 Task: Apply the date format 05/08.
Action: Mouse moved to (326, 228)
Screenshot: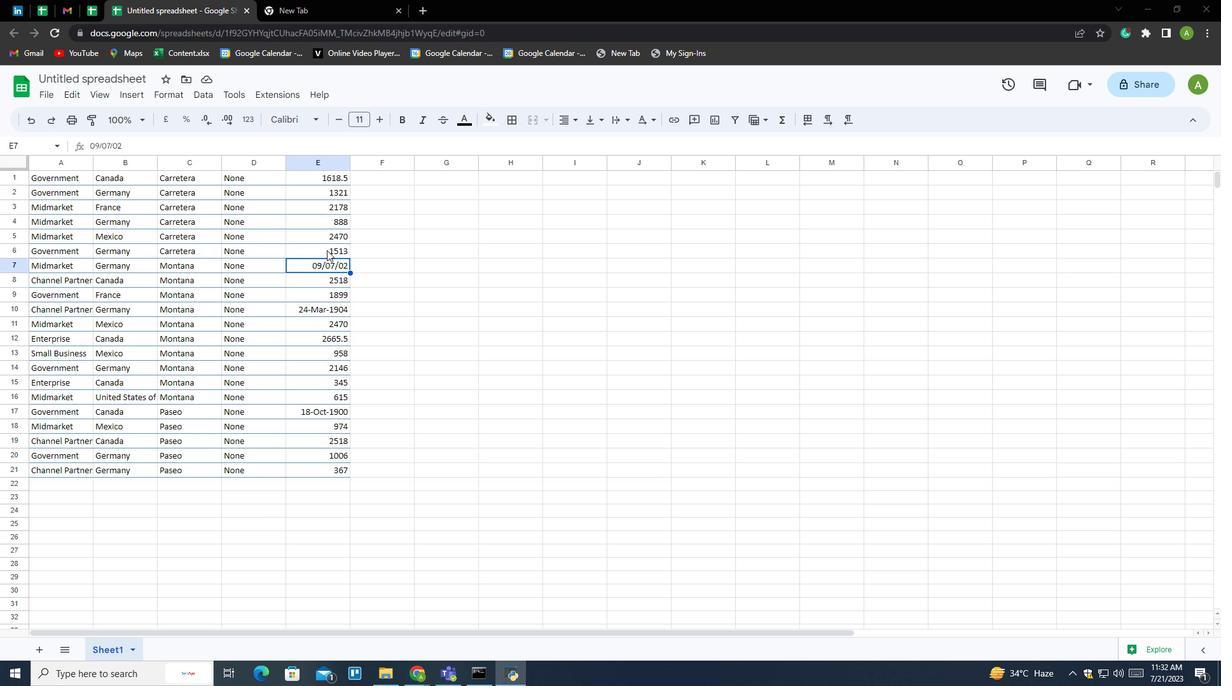 
Action: Mouse pressed left at (326, 228)
Screenshot: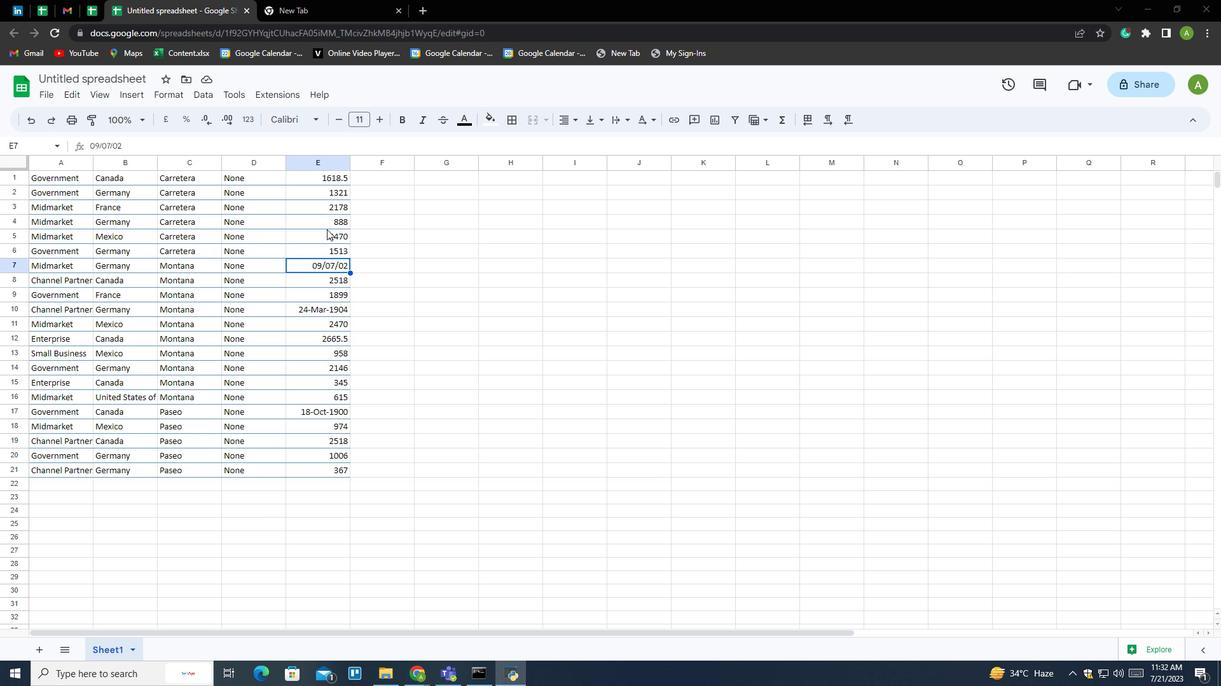 
Action: Mouse moved to (246, 117)
Screenshot: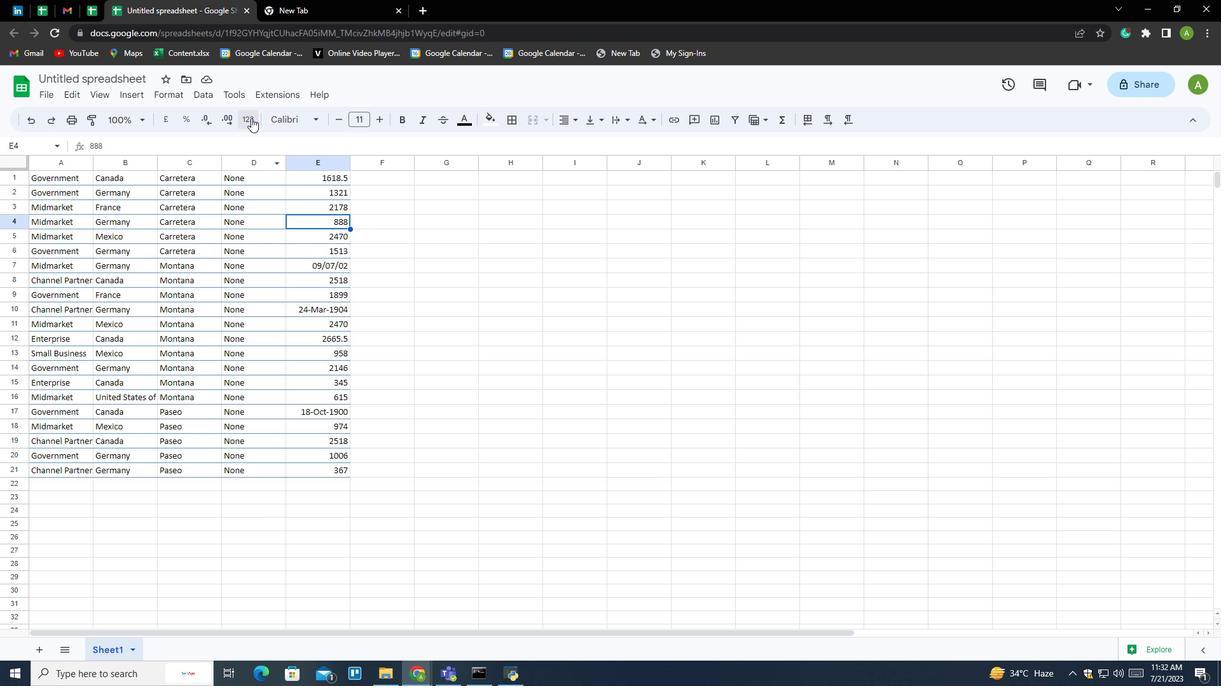 
Action: Mouse pressed left at (246, 117)
Screenshot: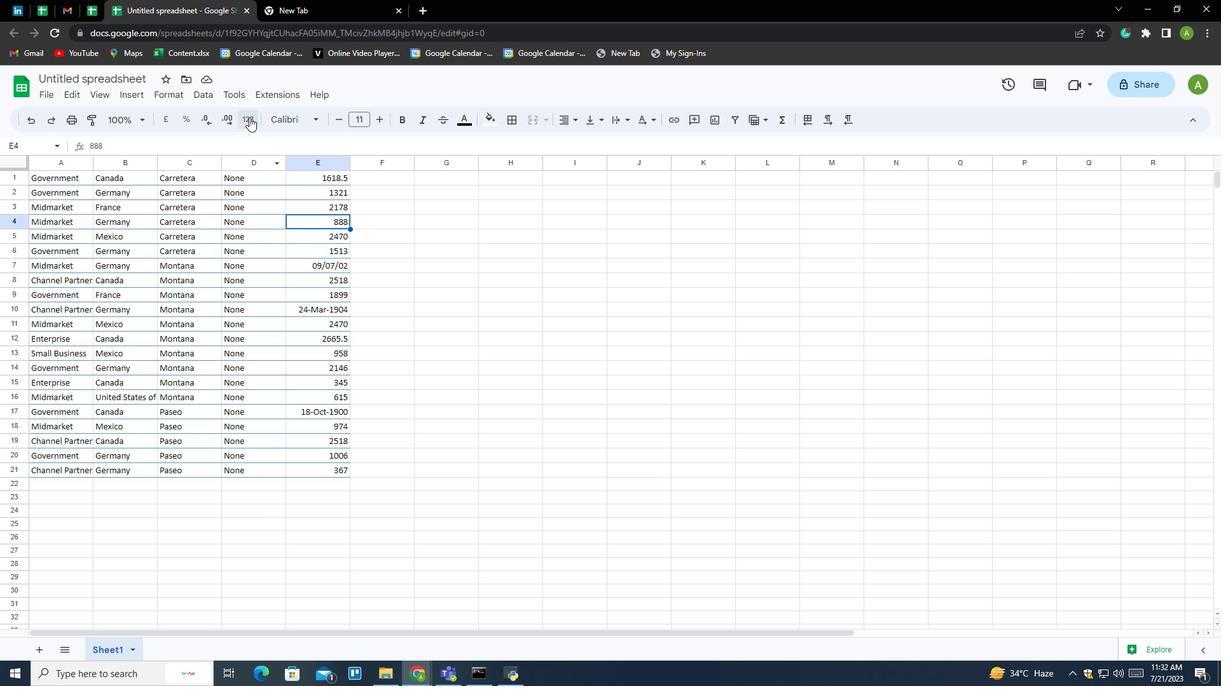 
Action: Mouse moved to (309, 540)
Screenshot: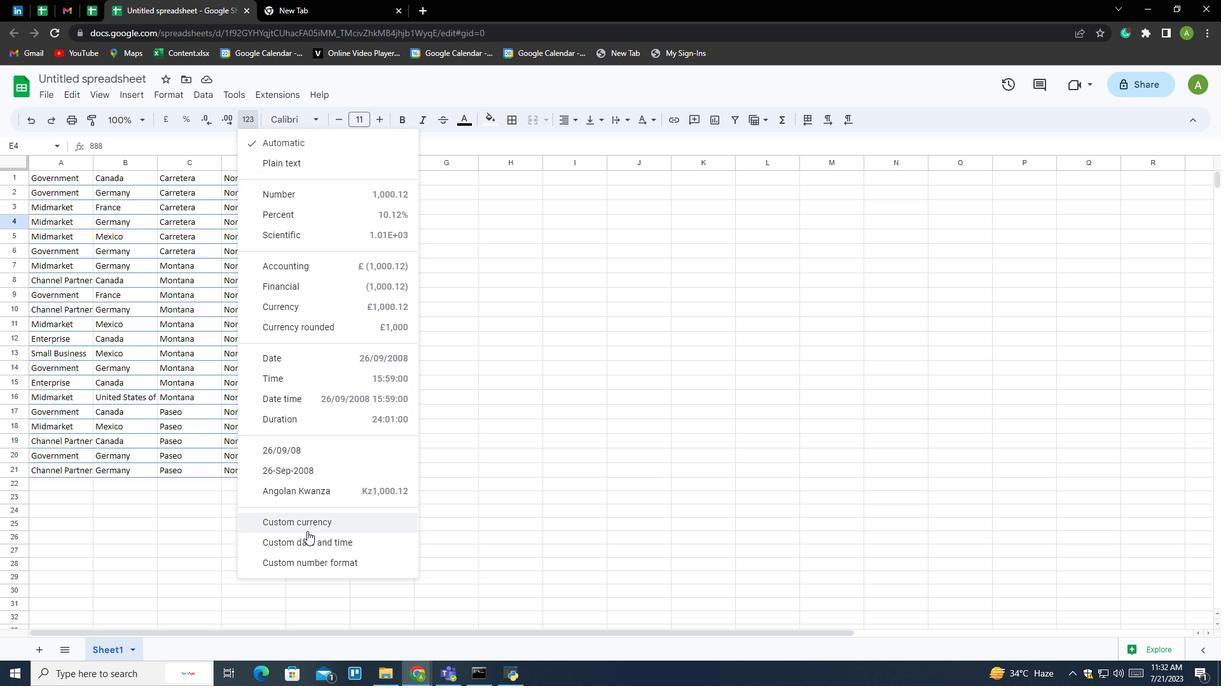 
Action: Mouse pressed left at (309, 540)
Screenshot: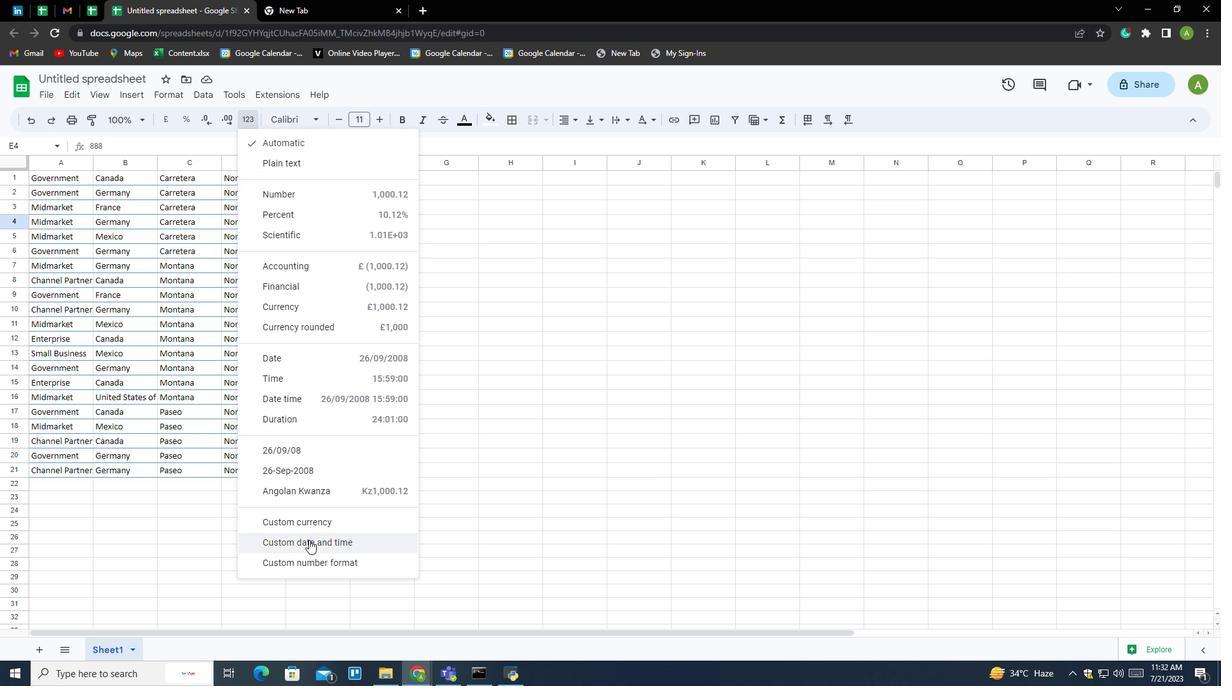 
Action: Mouse moved to (534, 424)
Screenshot: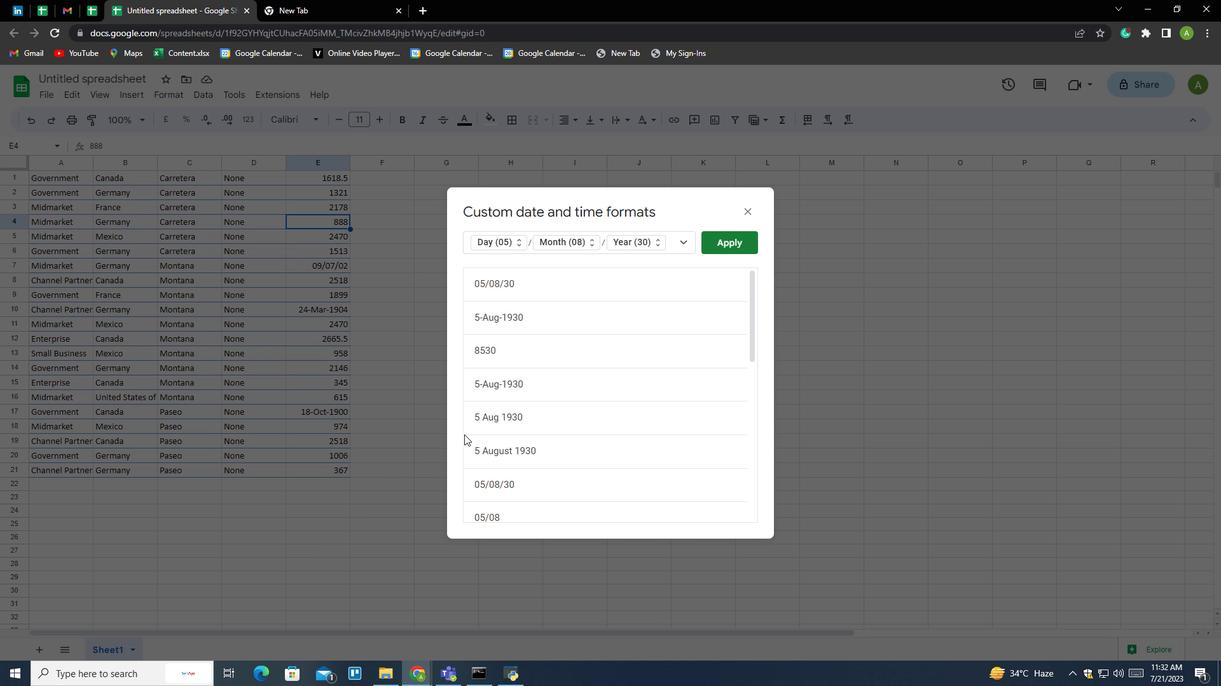 
Action: Mouse scrolled (534, 423) with delta (0, 0)
Screenshot: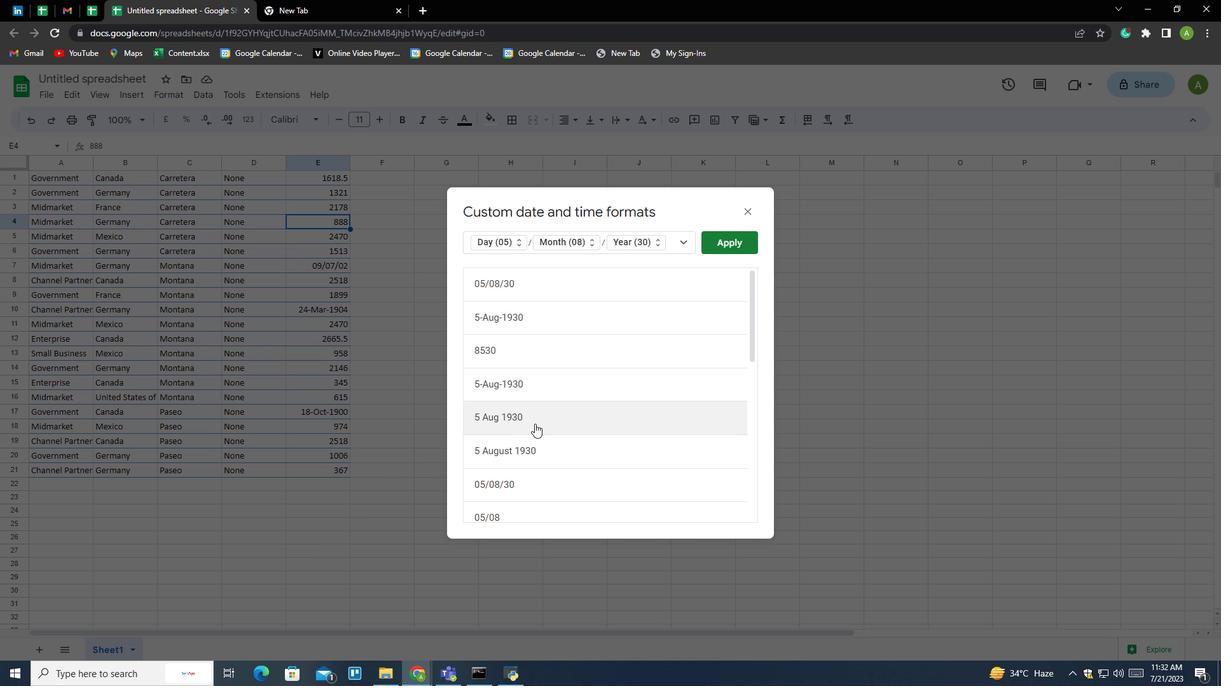 
Action: Mouse scrolled (534, 423) with delta (0, 0)
Screenshot: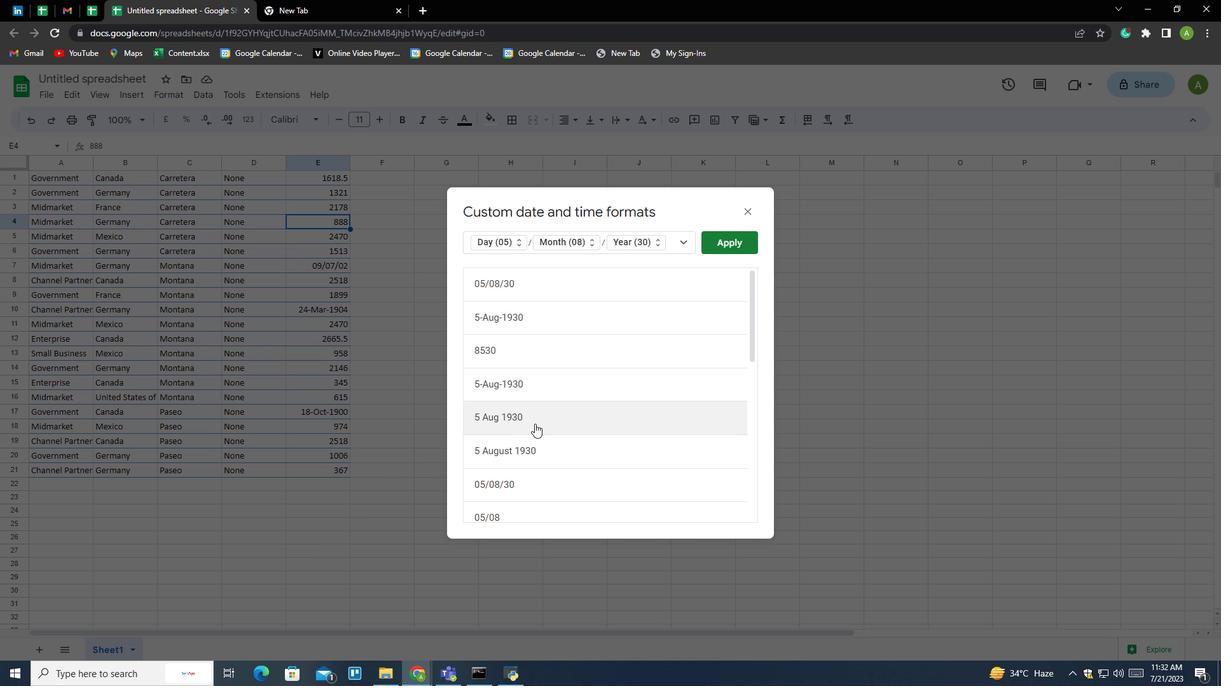 
Action: Mouse moved to (513, 399)
Screenshot: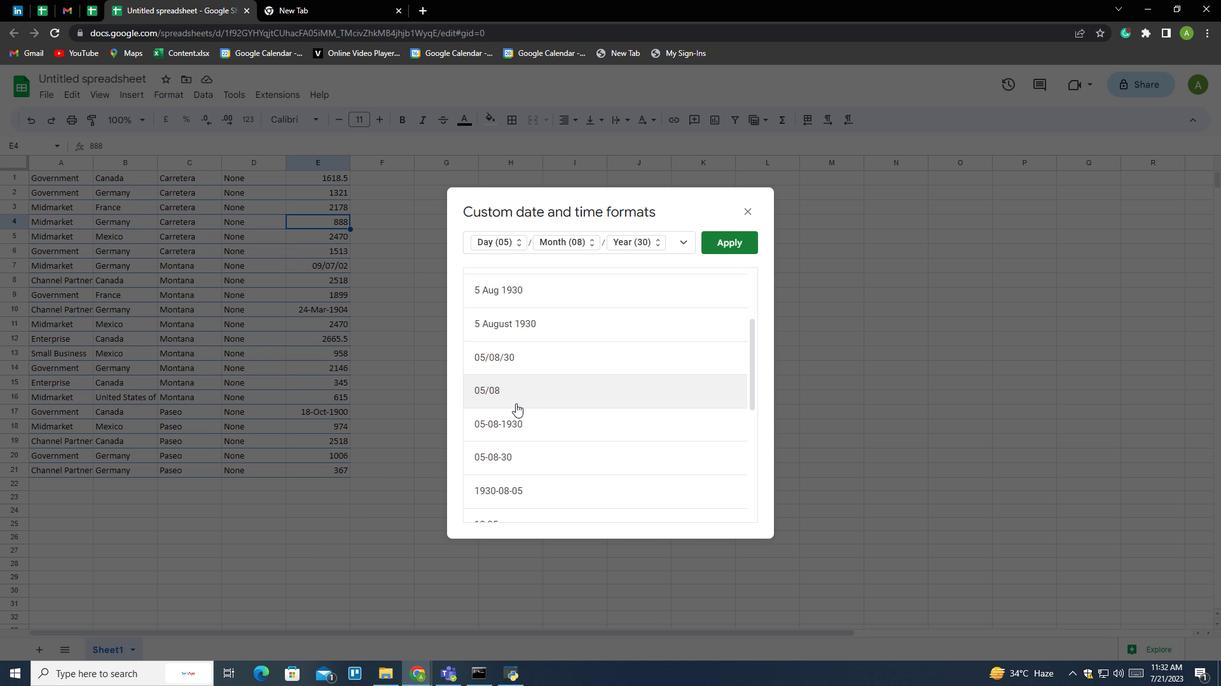 
Action: Mouse pressed left at (513, 399)
Screenshot: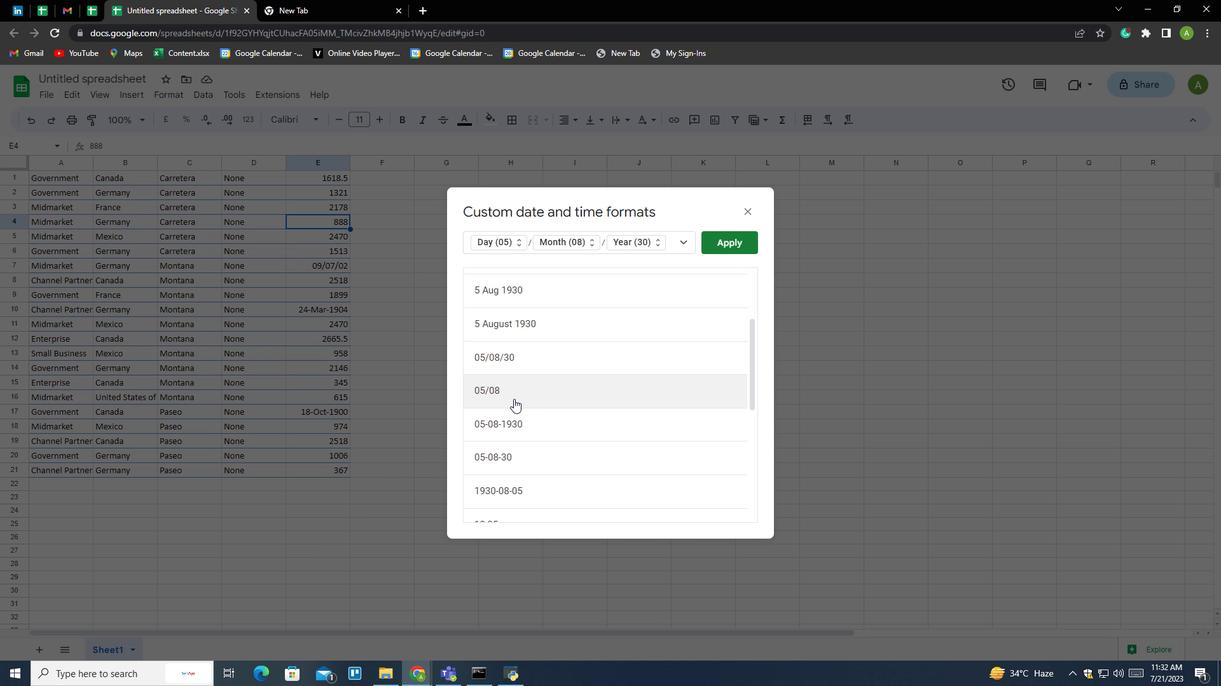
Action: Mouse moved to (729, 247)
Screenshot: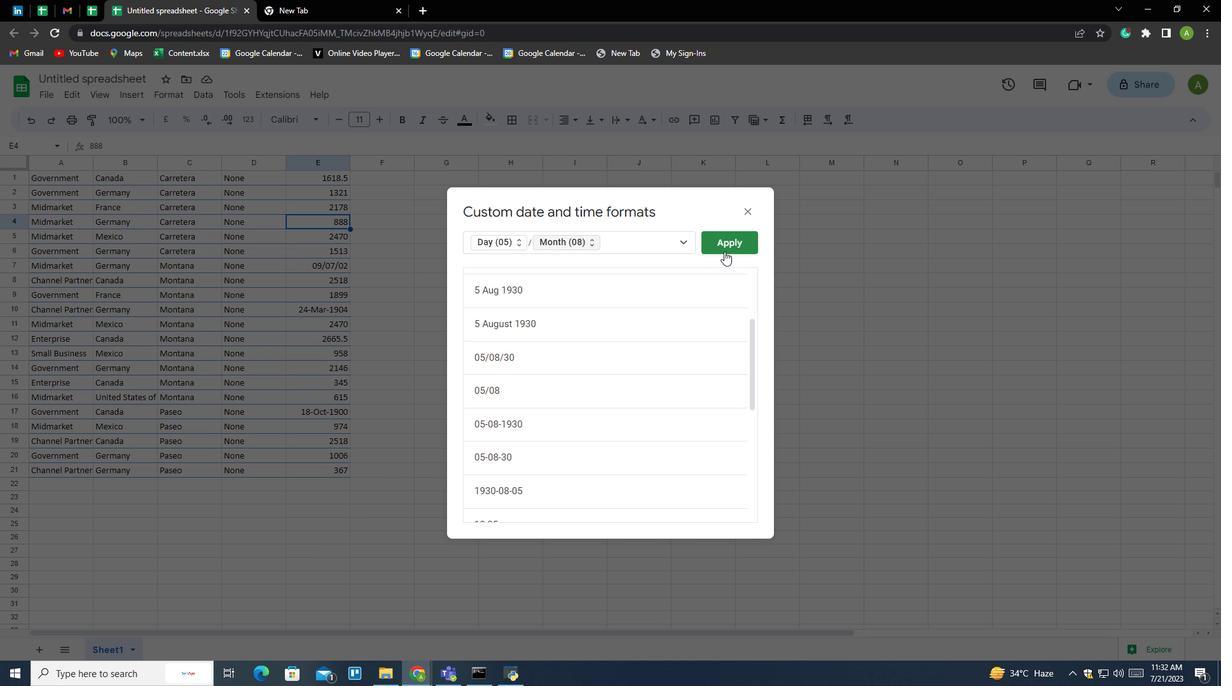 
Action: Mouse pressed left at (729, 247)
Screenshot: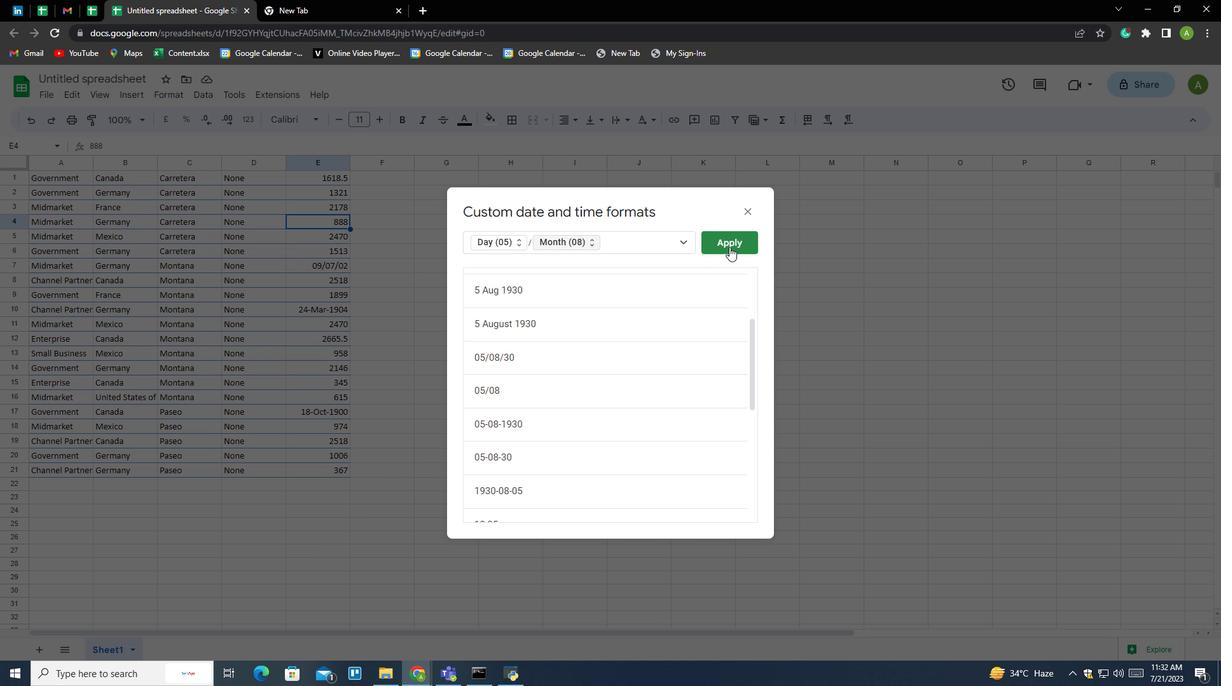 
Action: Mouse moved to (611, 369)
Screenshot: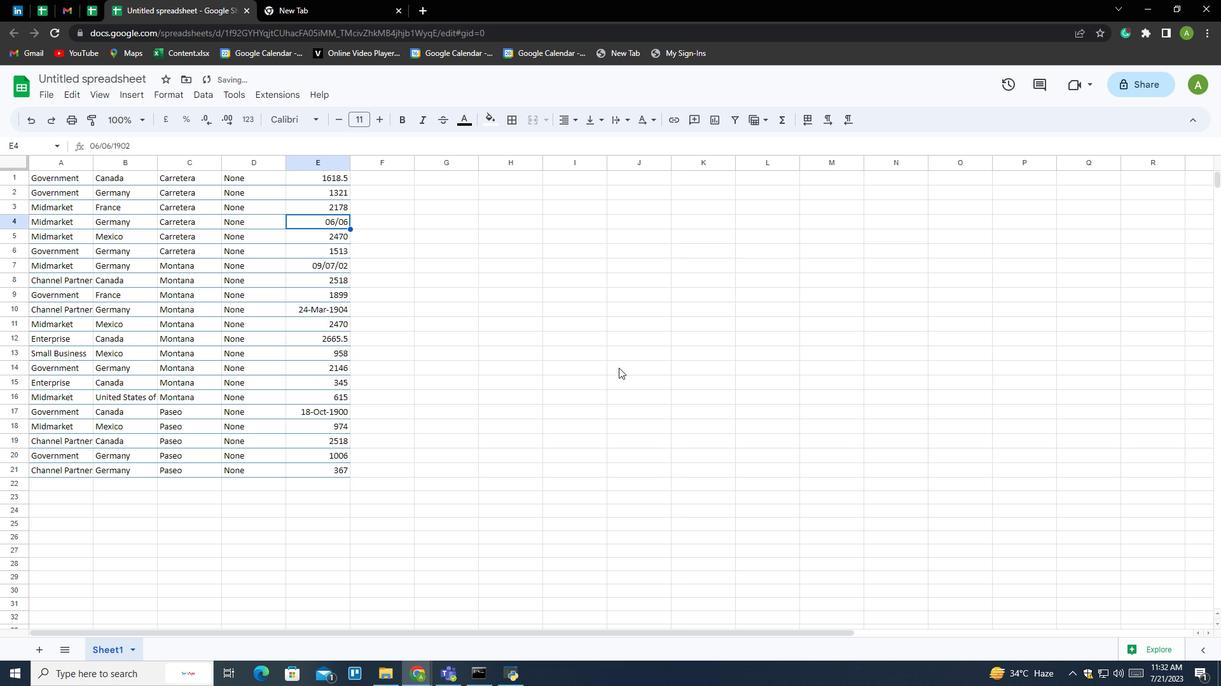 
